 Task: Set the marquee position for the marquee display to the bottom.
Action: Mouse moved to (115, 15)
Screenshot: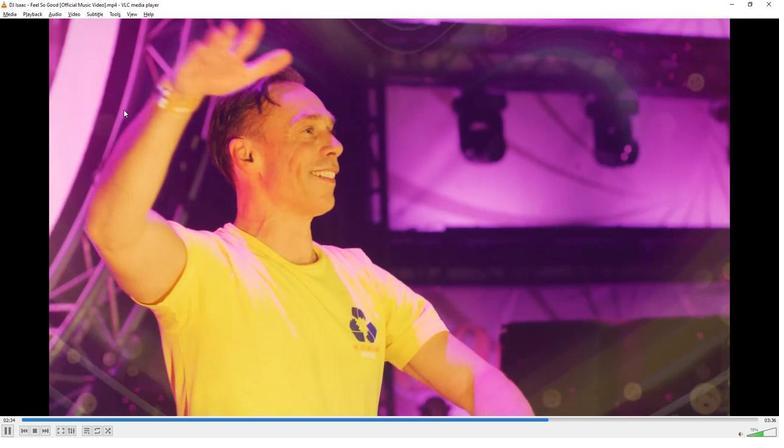 
Action: Mouse pressed left at (115, 15)
Screenshot: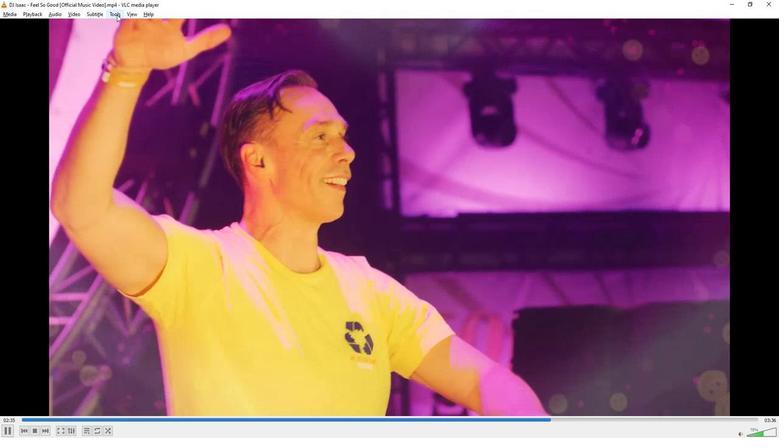 
Action: Mouse moved to (129, 111)
Screenshot: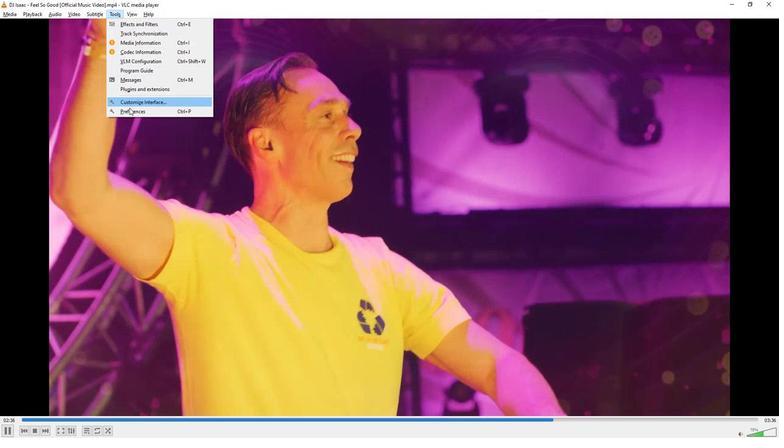 
Action: Mouse pressed left at (129, 111)
Screenshot: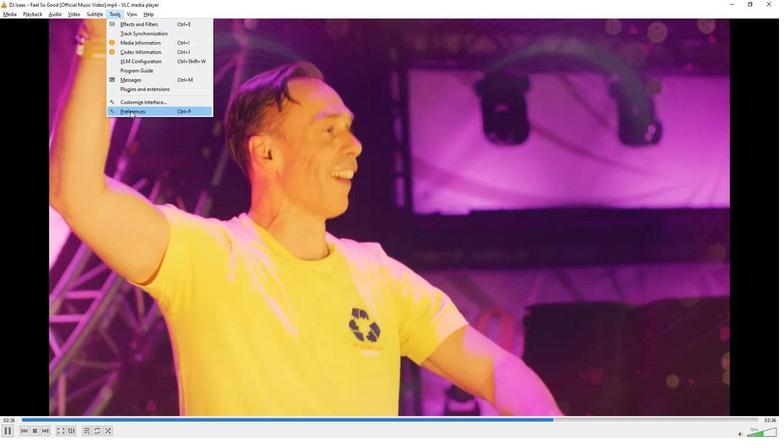 
Action: Mouse moved to (149, 350)
Screenshot: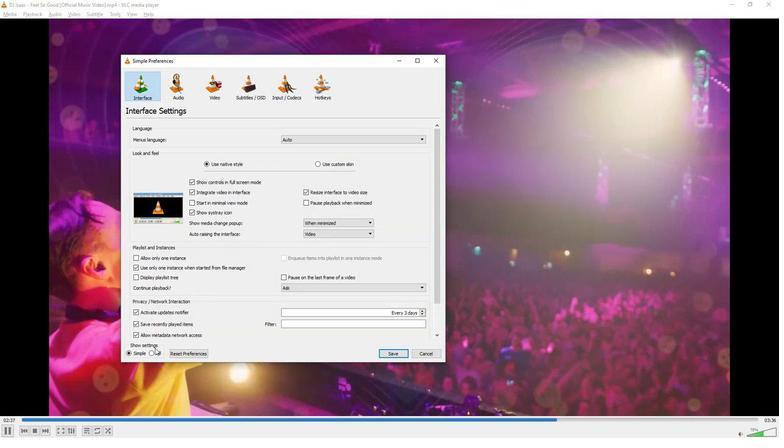 
Action: Mouse pressed left at (149, 350)
Screenshot: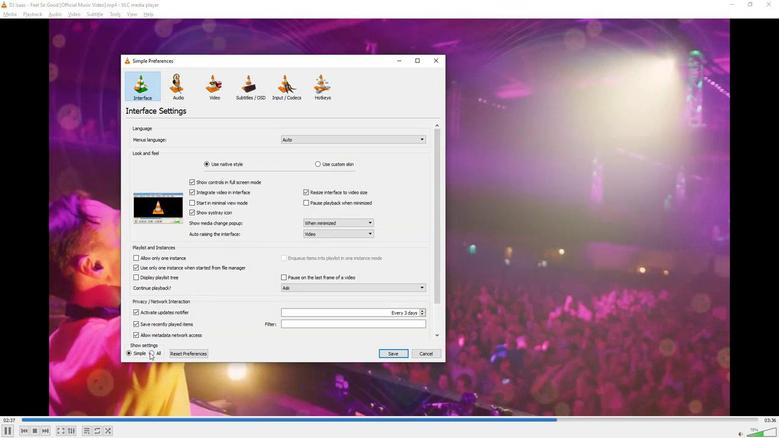 
Action: Mouse moved to (157, 305)
Screenshot: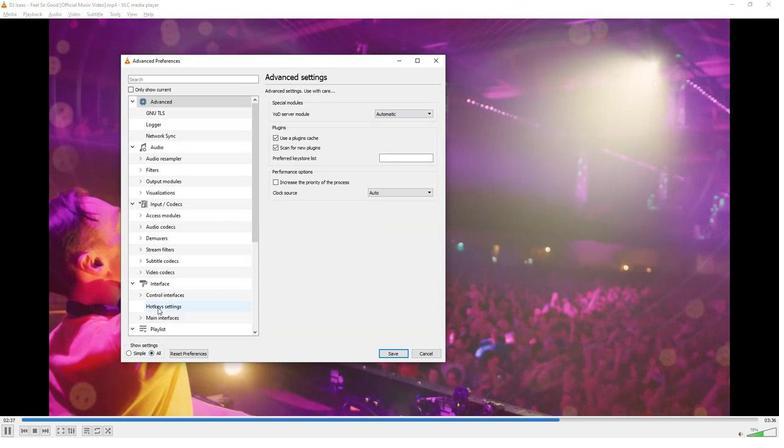 
Action: Mouse scrolled (157, 304) with delta (0, 0)
Screenshot: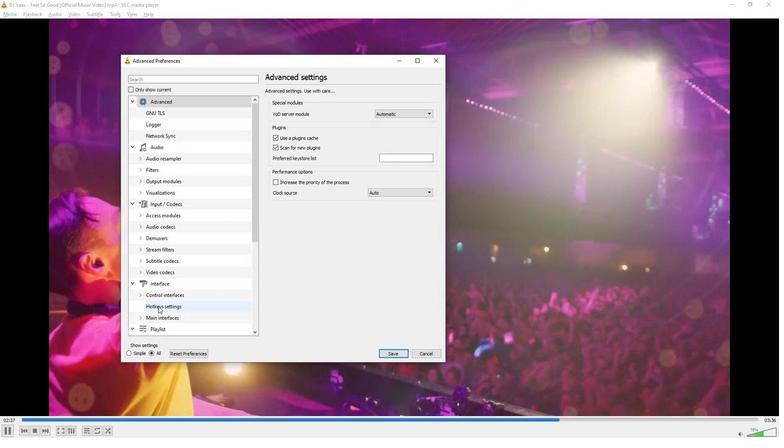 
Action: Mouse scrolled (157, 304) with delta (0, 0)
Screenshot: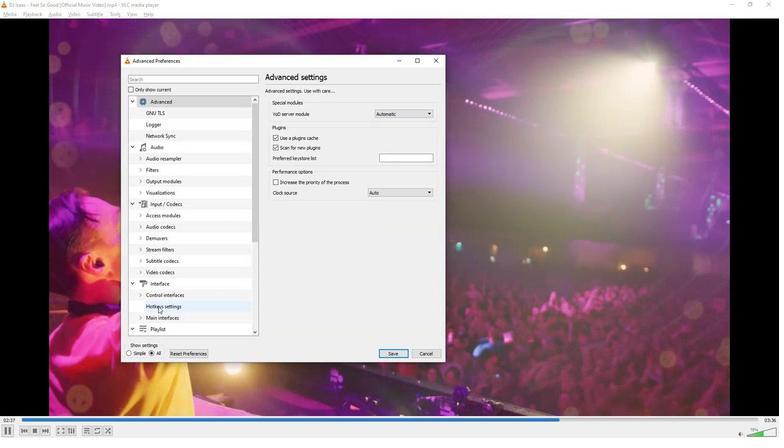 
Action: Mouse moved to (157, 305)
Screenshot: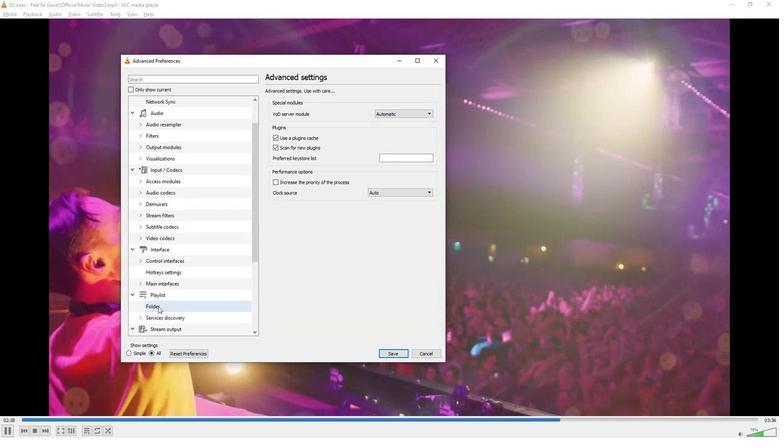 
Action: Mouse scrolled (157, 304) with delta (0, 0)
Screenshot: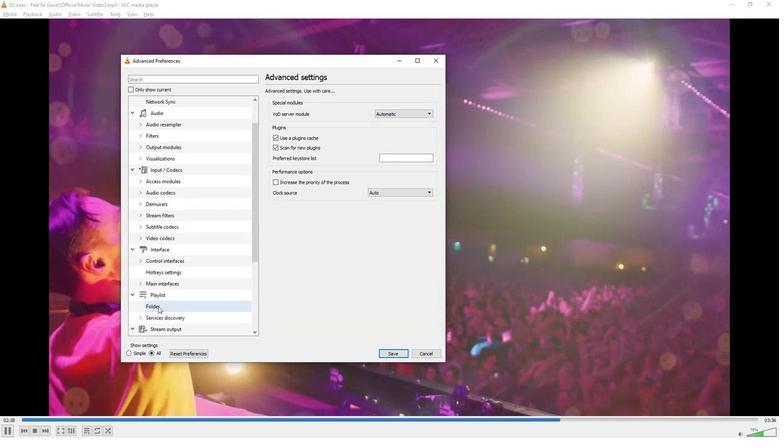 
Action: Mouse moved to (157, 305)
Screenshot: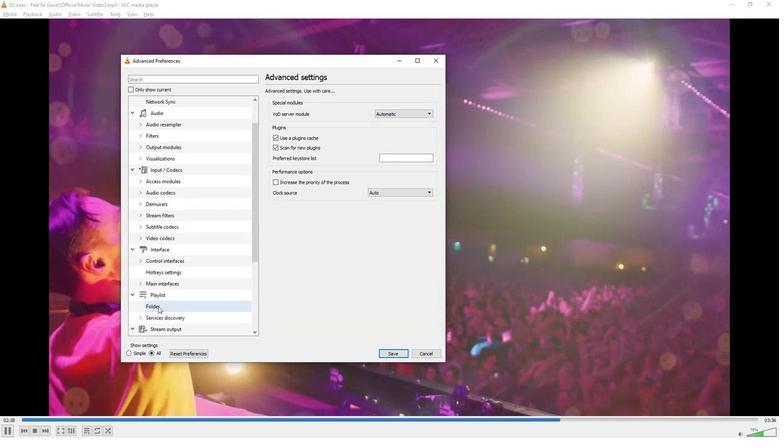
Action: Mouse scrolled (157, 305) with delta (0, 0)
Screenshot: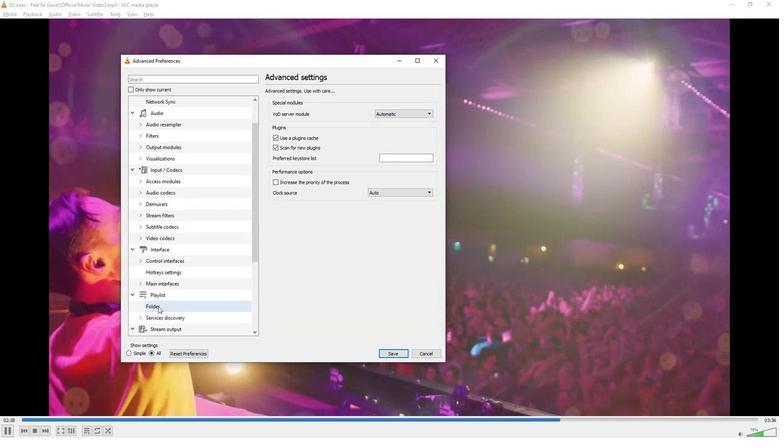 
Action: Mouse scrolled (157, 305) with delta (0, 0)
Screenshot: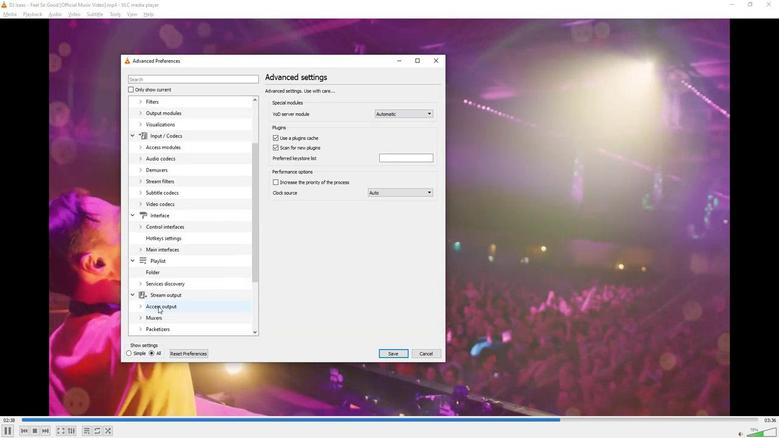 
Action: Mouse moved to (156, 305)
Screenshot: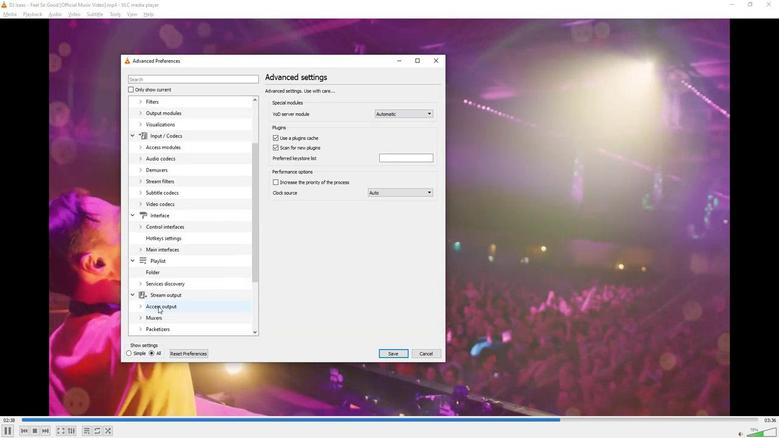 
Action: Mouse scrolled (156, 305) with delta (0, 0)
Screenshot: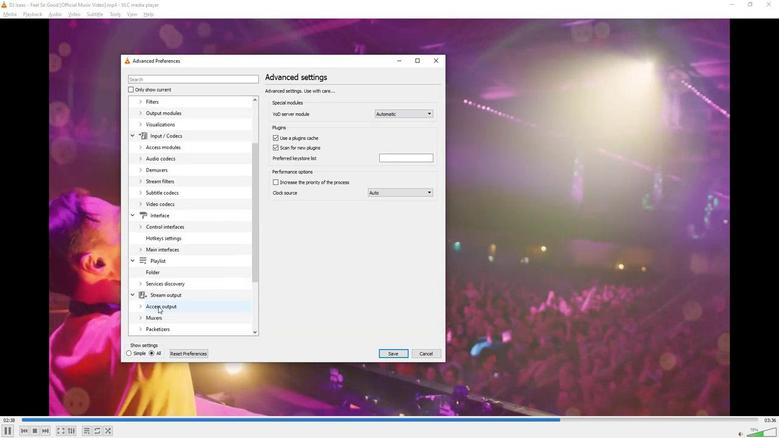 
Action: Mouse moved to (156, 306)
Screenshot: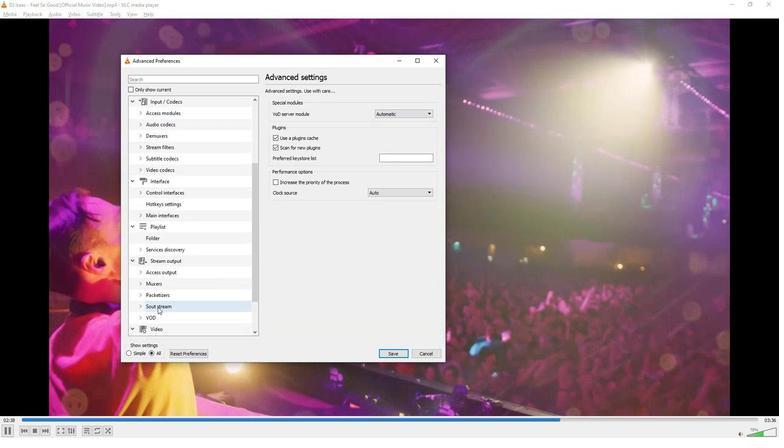 
Action: Mouse scrolled (156, 305) with delta (0, 0)
Screenshot: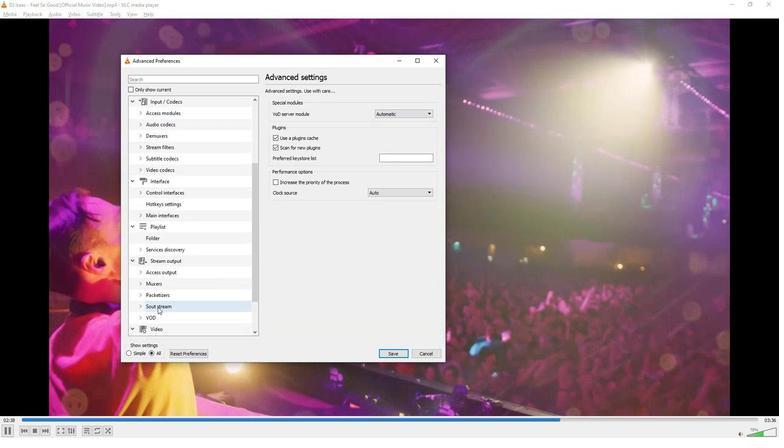 
Action: Mouse moved to (156, 306)
Screenshot: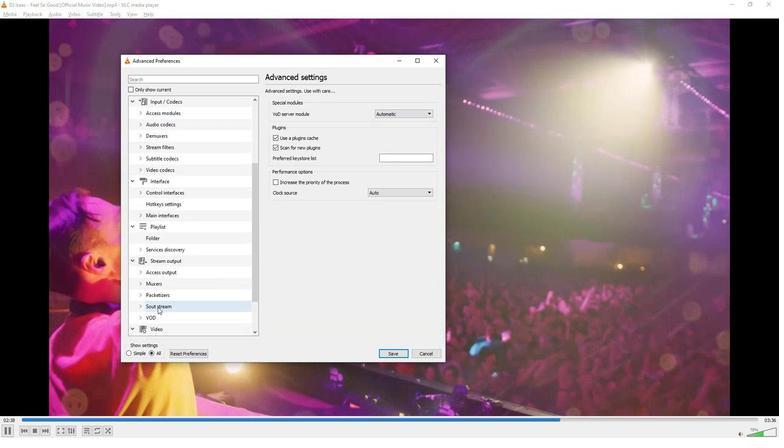 
Action: Mouse scrolled (156, 305) with delta (0, 0)
Screenshot: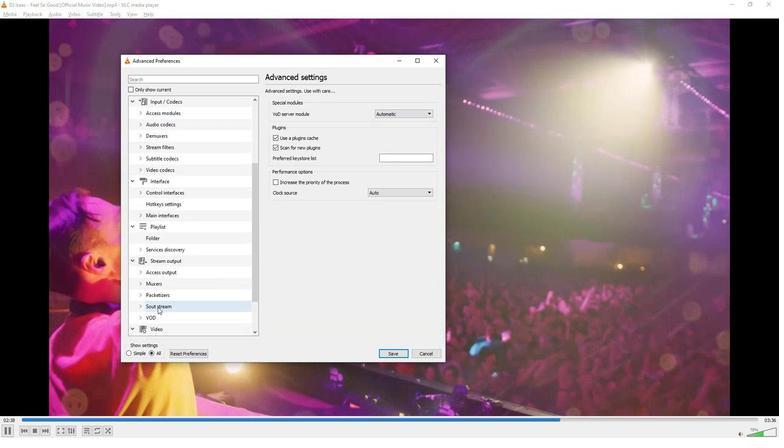 
Action: Mouse moved to (155, 306)
Screenshot: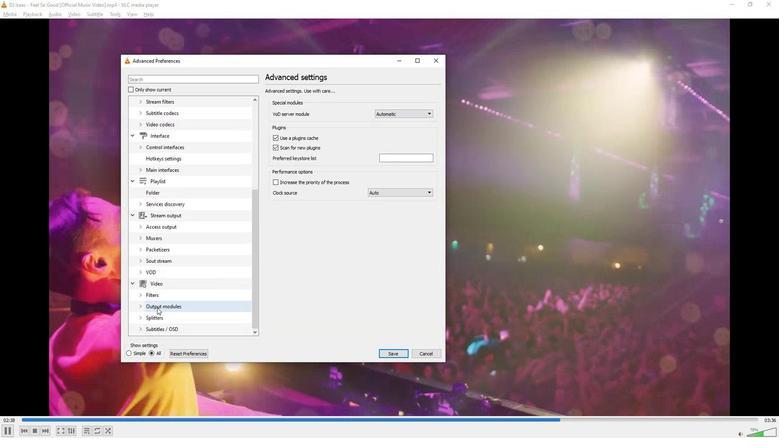 
Action: Mouse scrolled (155, 305) with delta (0, 0)
Screenshot: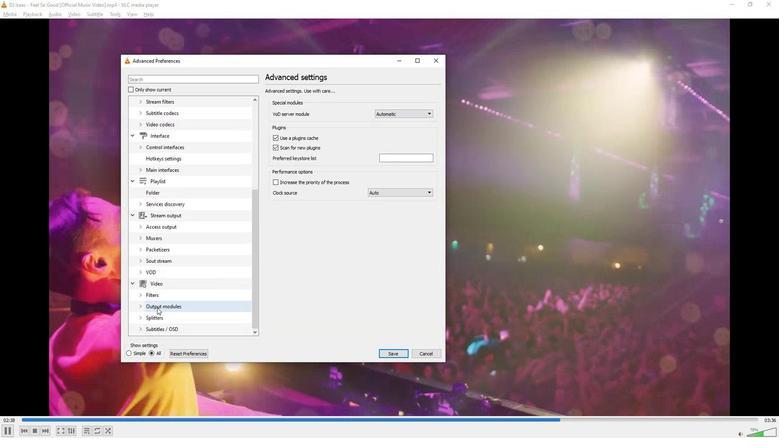 
Action: Mouse moved to (139, 326)
Screenshot: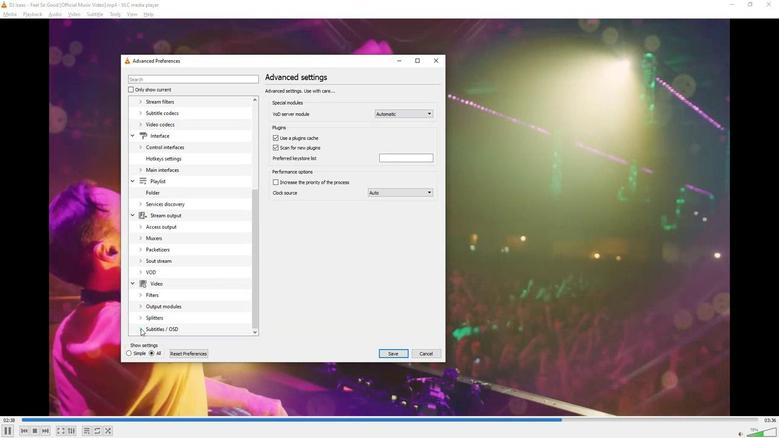 
Action: Mouse pressed left at (139, 326)
Screenshot: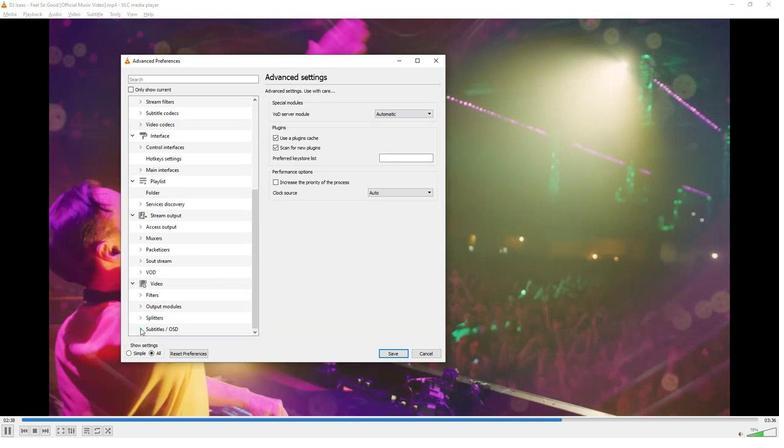 
Action: Mouse moved to (140, 325)
Screenshot: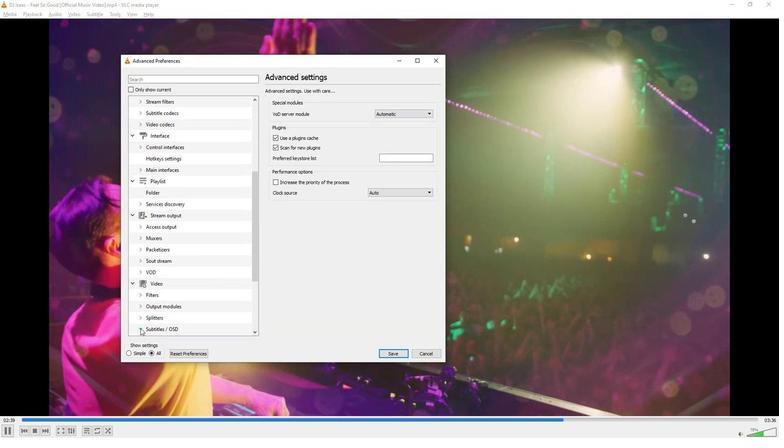 
Action: Mouse scrolled (140, 325) with delta (0, 0)
Screenshot: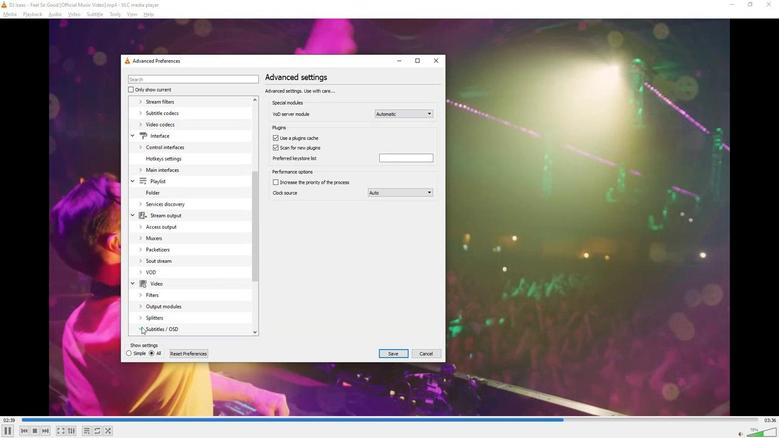
Action: Mouse moved to (161, 325)
Screenshot: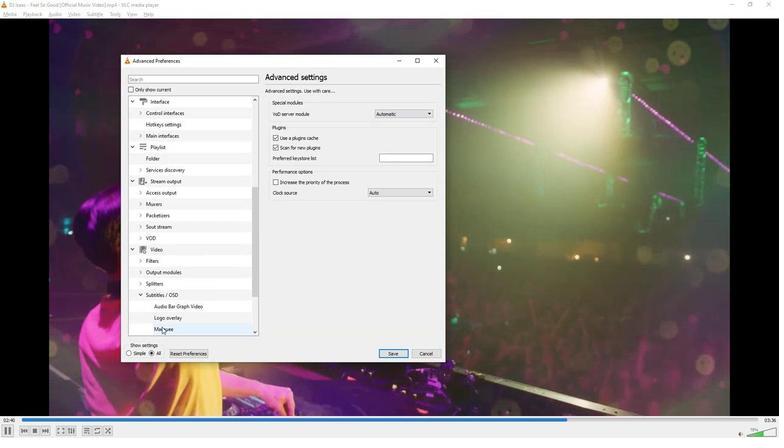 
Action: Mouse pressed left at (161, 325)
Screenshot: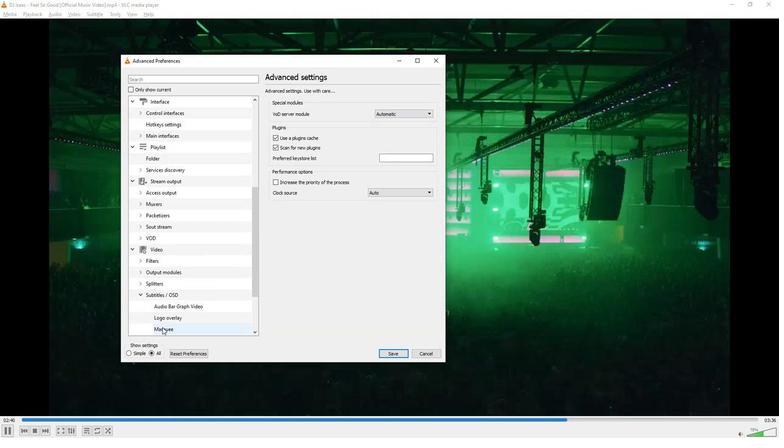 
Action: Mouse moved to (411, 155)
Screenshot: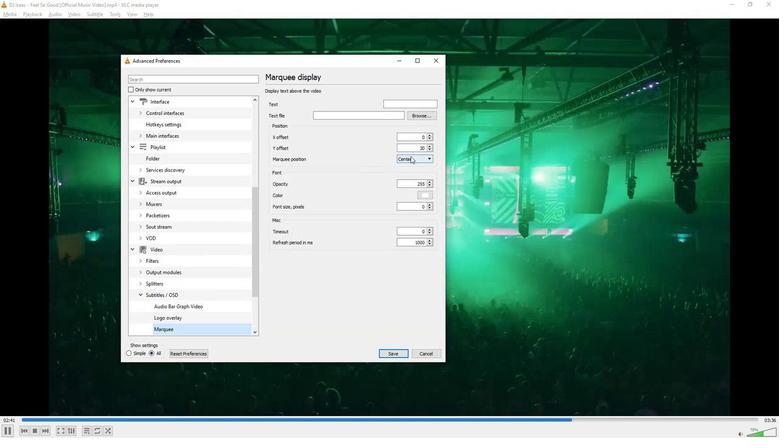 
Action: Mouse pressed left at (411, 155)
Screenshot: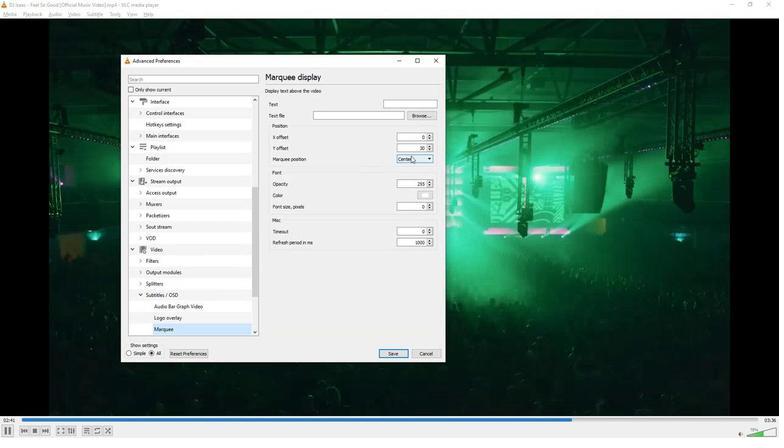 
Action: Mouse moved to (408, 188)
Screenshot: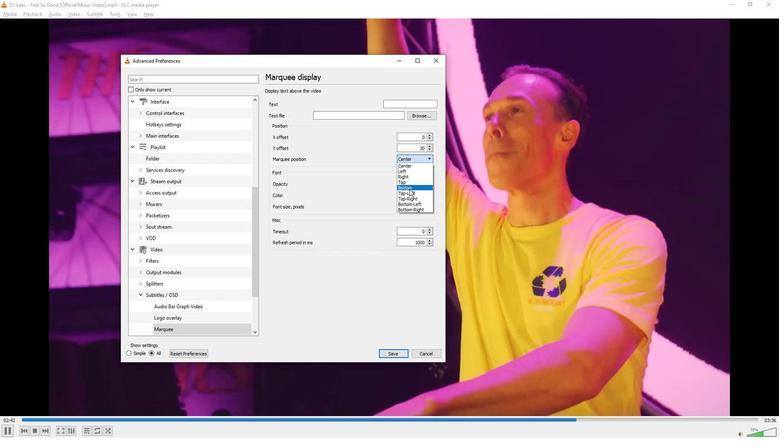 
Action: Mouse pressed left at (408, 188)
Screenshot: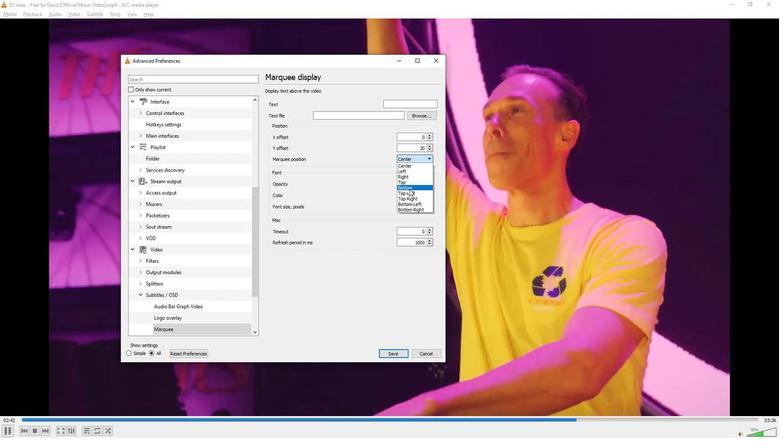 
Action: Mouse moved to (326, 314)
Screenshot: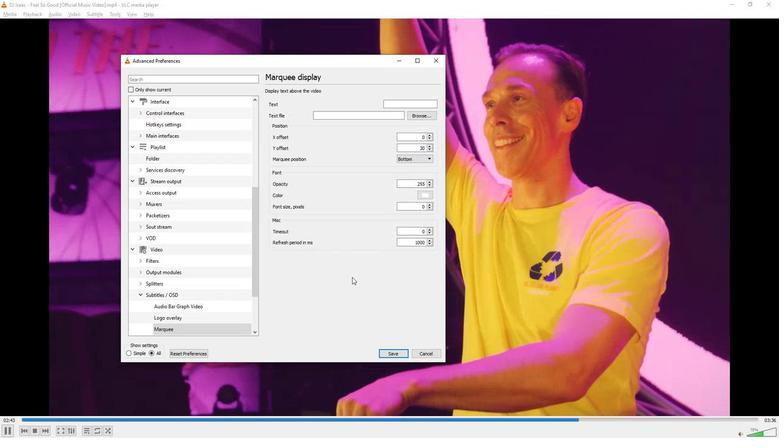 
